 Task: Add a signature Elizabeth Parker containing With deep appreciation, Elizabeth Parker to email address softage.10@softage.net and add a folder Net promoter score
Action: Mouse moved to (98, 86)
Screenshot: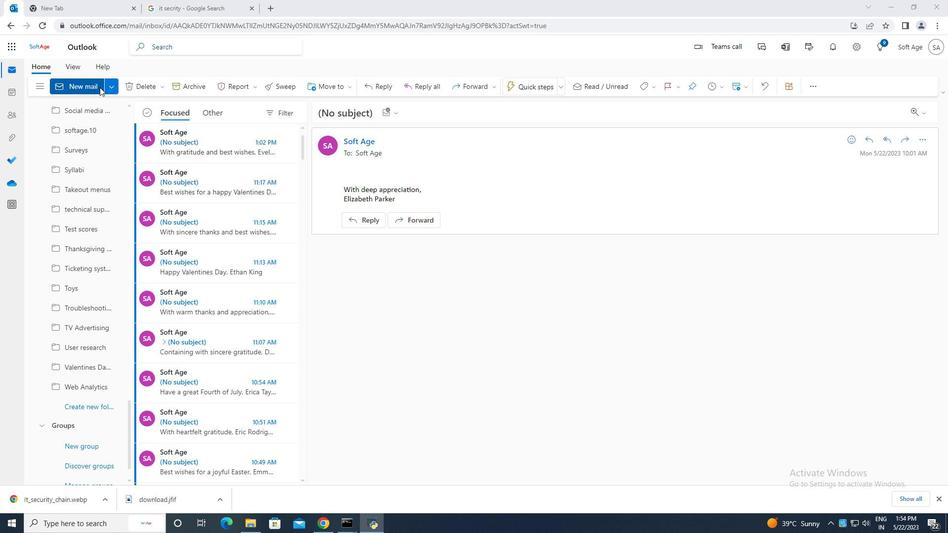 
Action: Mouse pressed left at (98, 86)
Screenshot: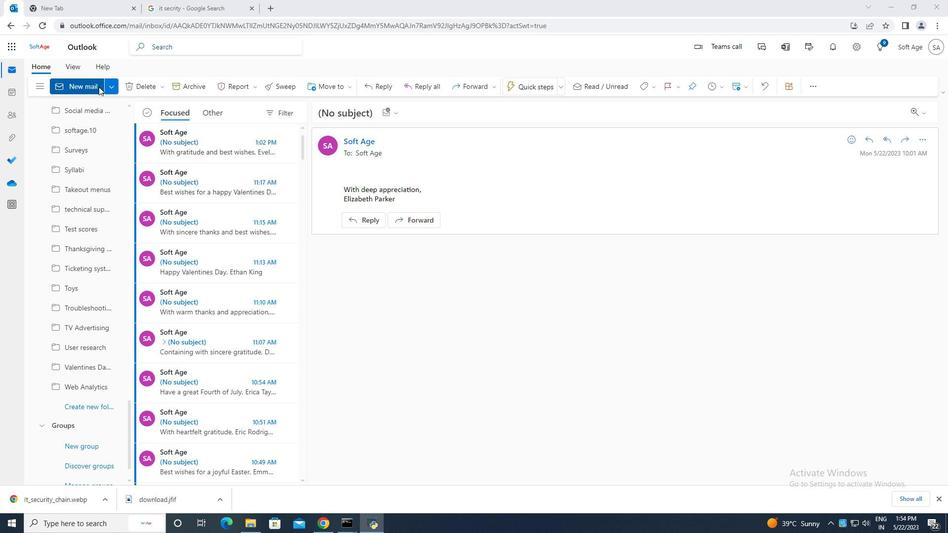 
Action: Mouse moved to (639, 85)
Screenshot: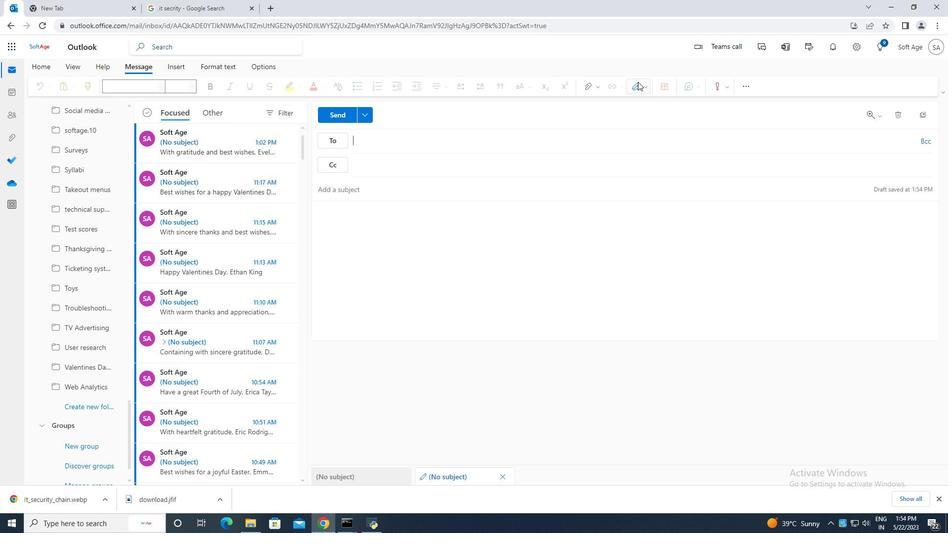 
Action: Mouse pressed left at (639, 85)
Screenshot: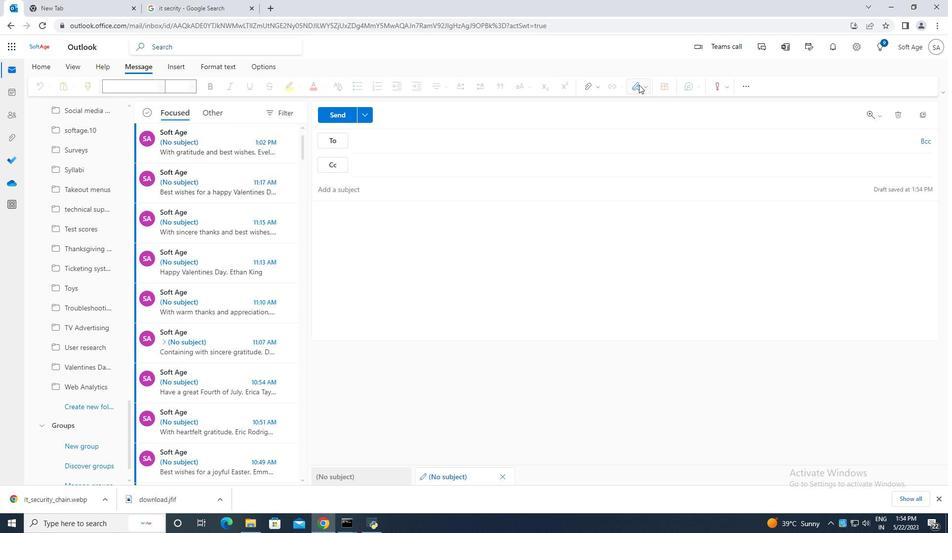 
Action: Mouse moved to (622, 127)
Screenshot: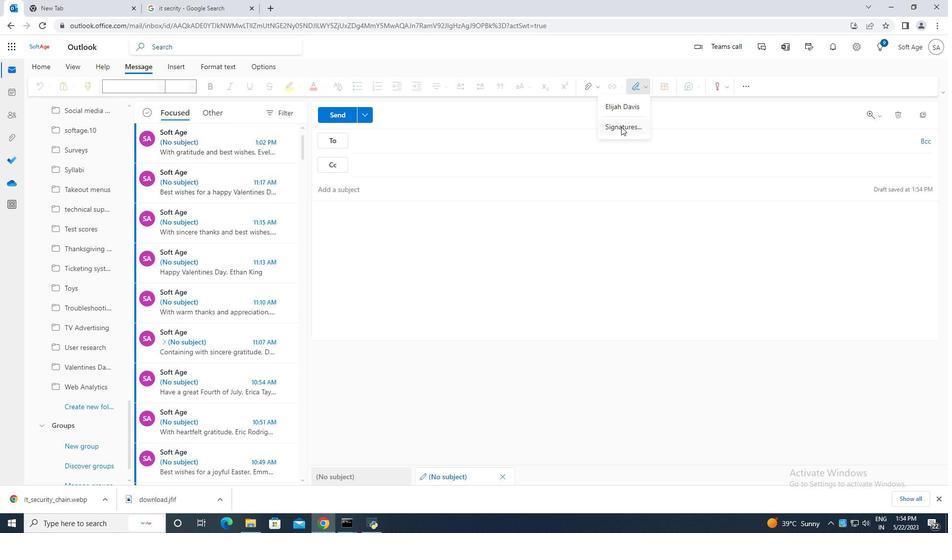 
Action: Mouse pressed left at (622, 127)
Screenshot: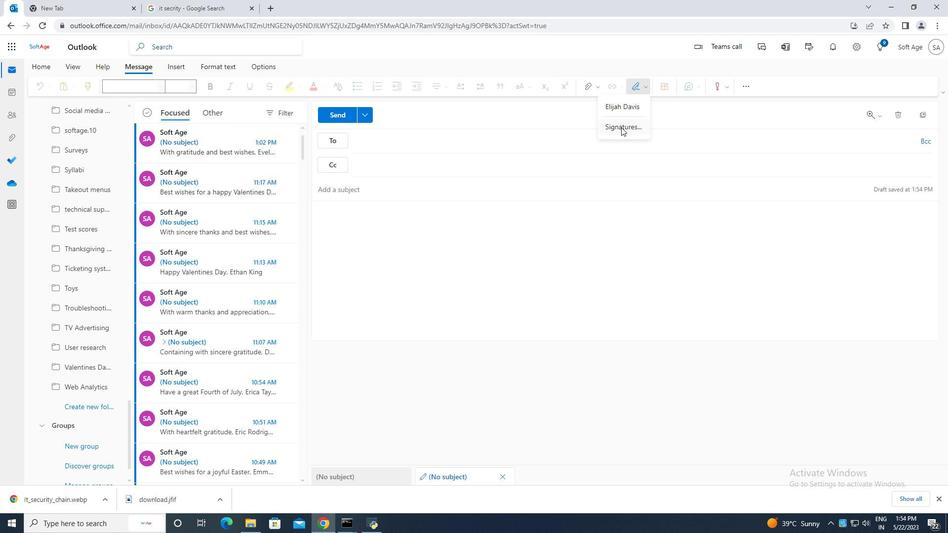 
Action: Mouse moved to (668, 167)
Screenshot: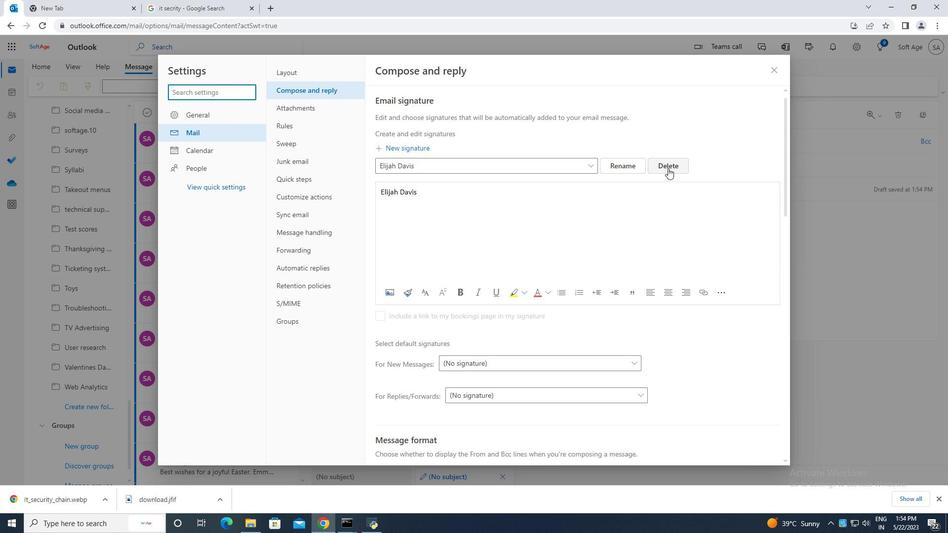 
Action: Mouse pressed left at (668, 167)
Screenshot: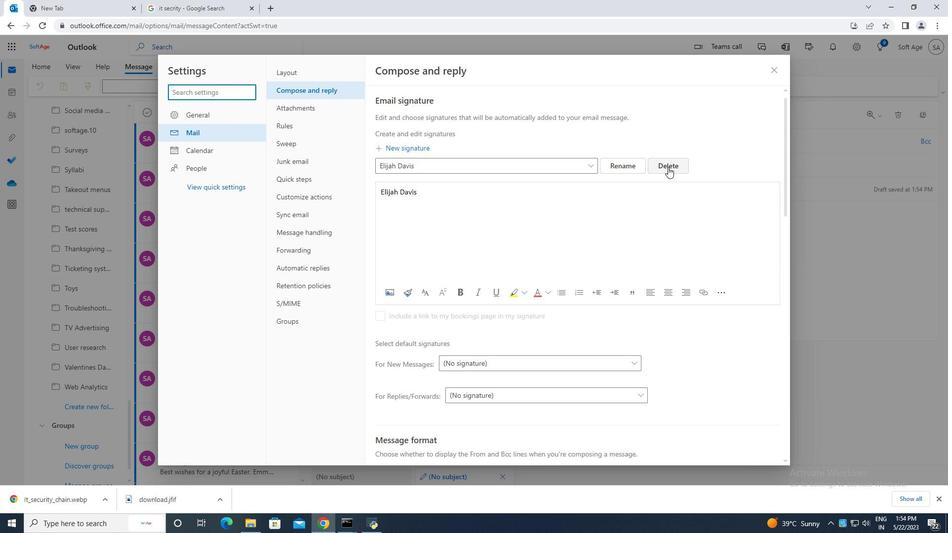 
Action: Mouse moved to (474, 165)
Screenshot: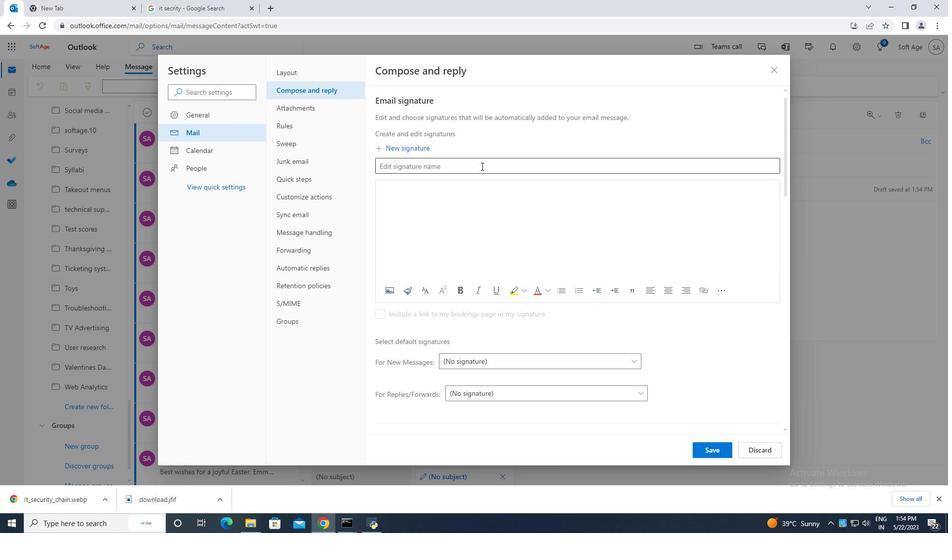 
Action: Key pressed <Key.caps_lock>E<Key.caps_lock>li
Screenshot: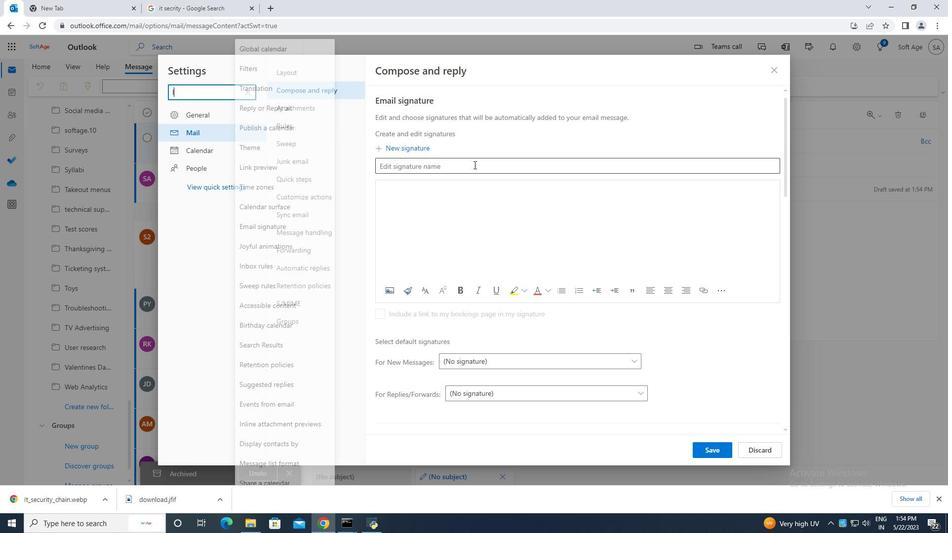 
Action: Mouse pressed left at (474, 165)
Screenshot: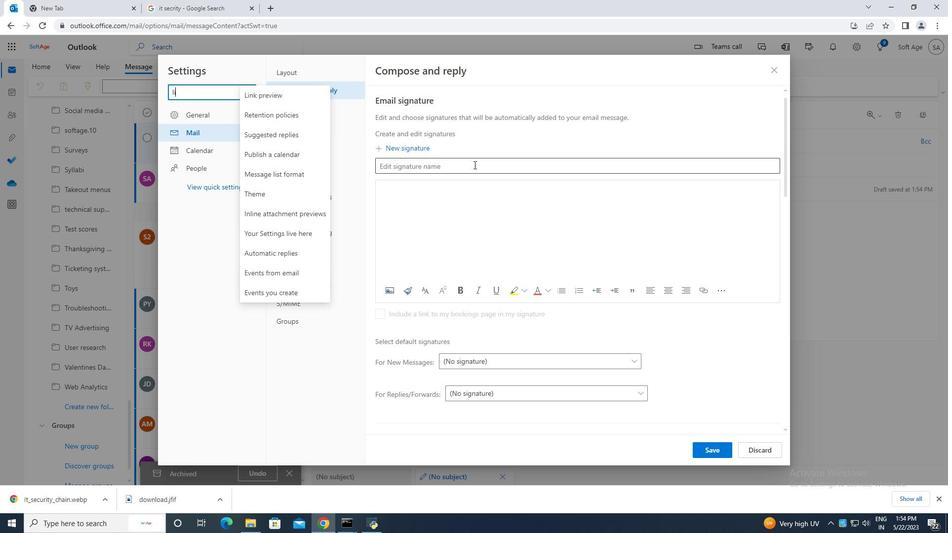 
Action: Key pressed <Key.caps_lock>E<Key.caps_lock>lizabeth<Key.space><Key.caps_lock>P<Key.caps_lock>arker
Screenshot: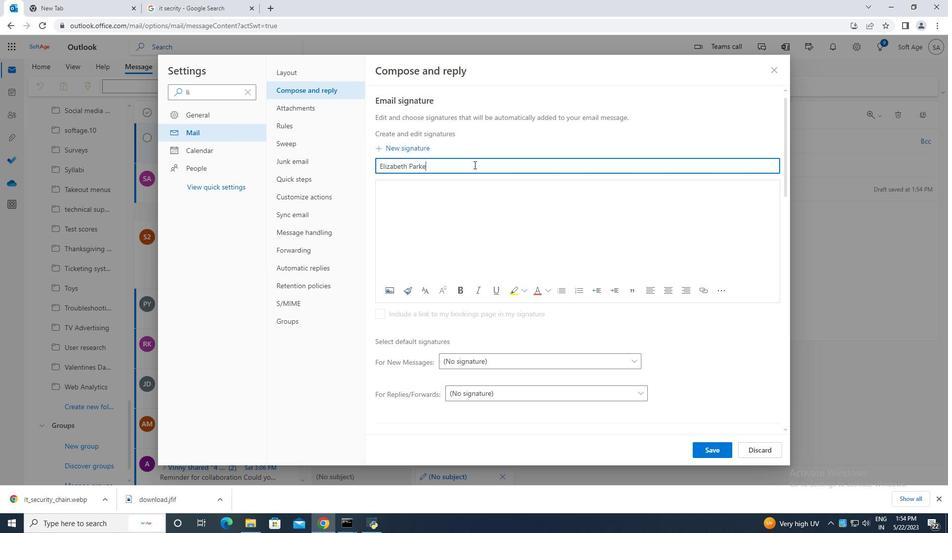 
Action: Mouse moved to (405, 186)
Screenshot: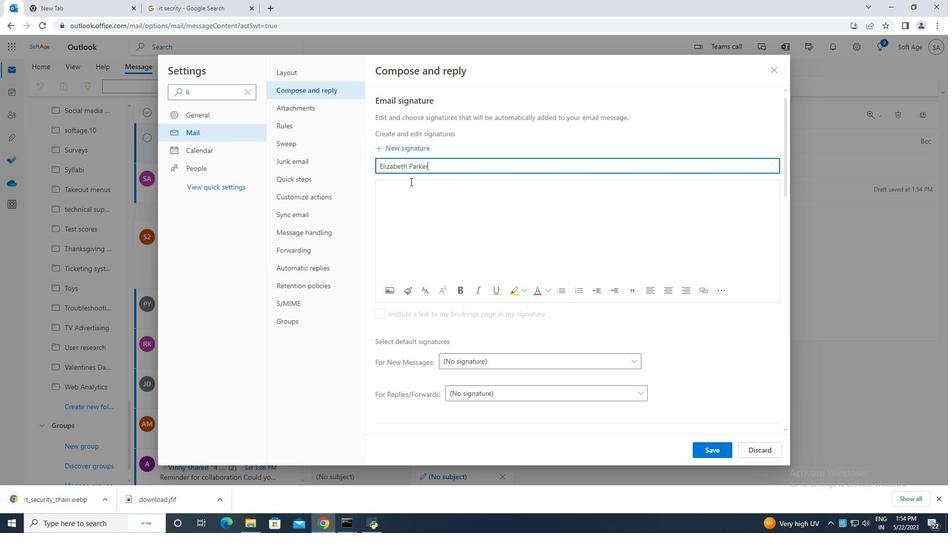 
Action: Mouse pressed left at (405, 186)
Screenshot: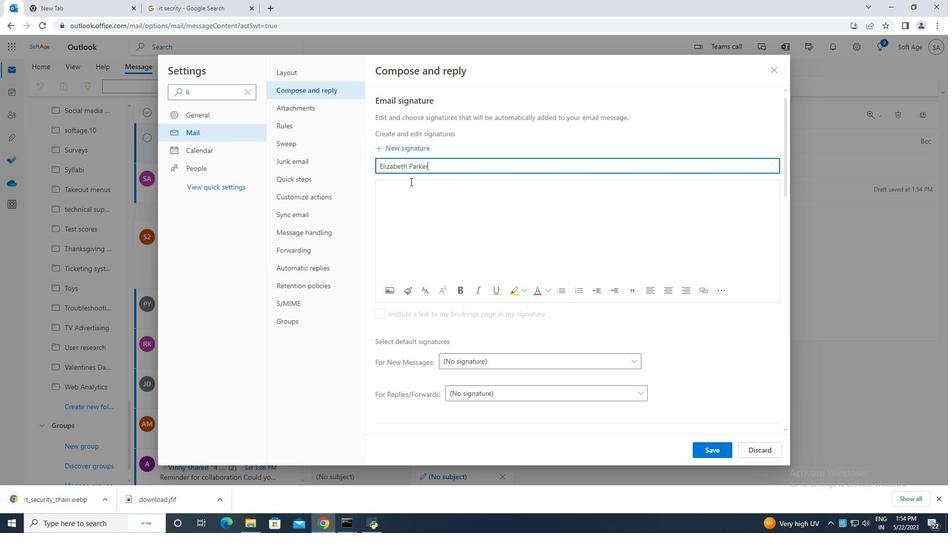 
Action: Key pressed <Key.caps_lock>E<Key.caps_lock>lizabeth<Key.space>parker
Screenshot: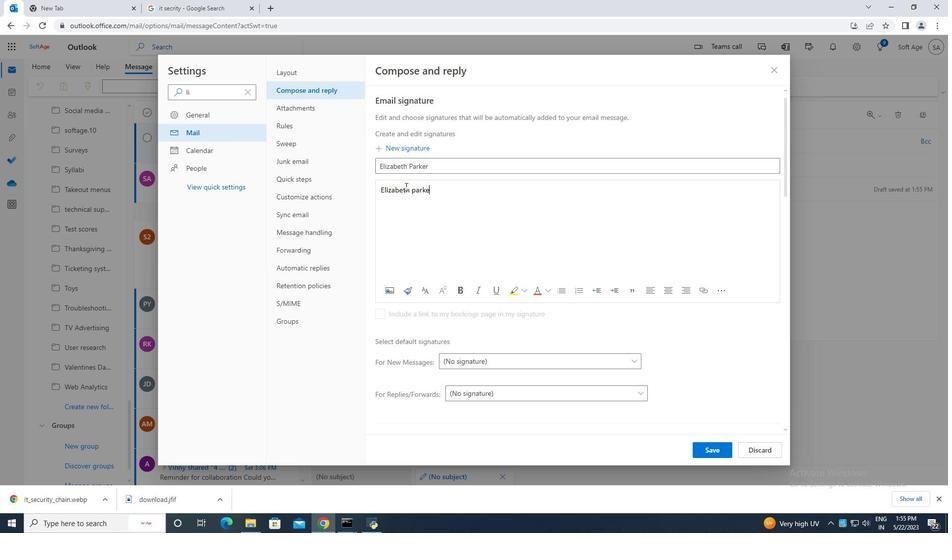 
Action: Mouse moved to (712, 452)
Screenshot: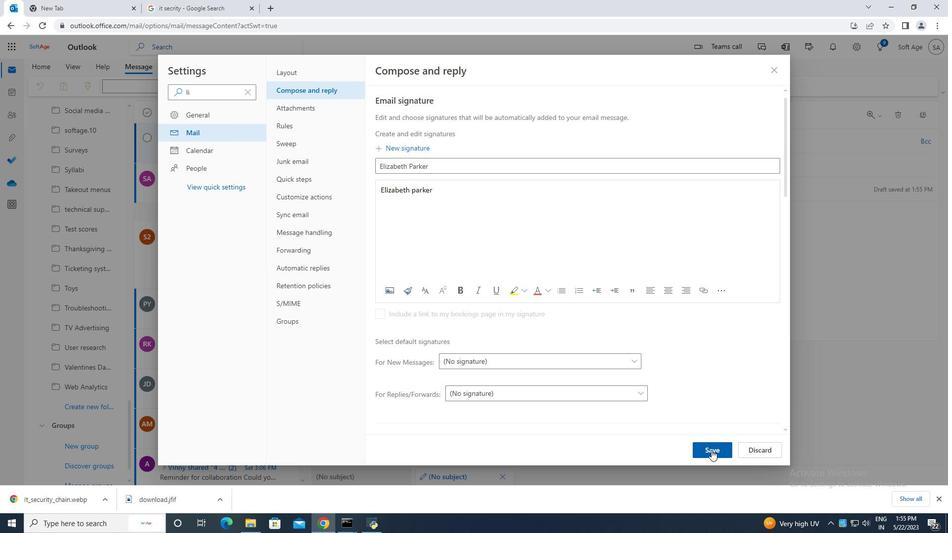 
Action: Mouse pressed left at (712, 452)
Screenshot: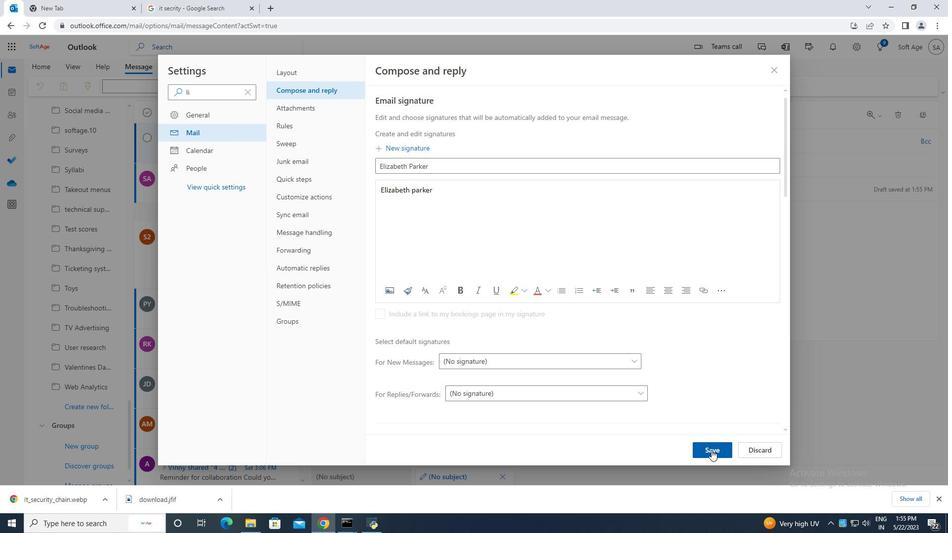 
Action: Mouse moved to (776, 69)
Screenshot: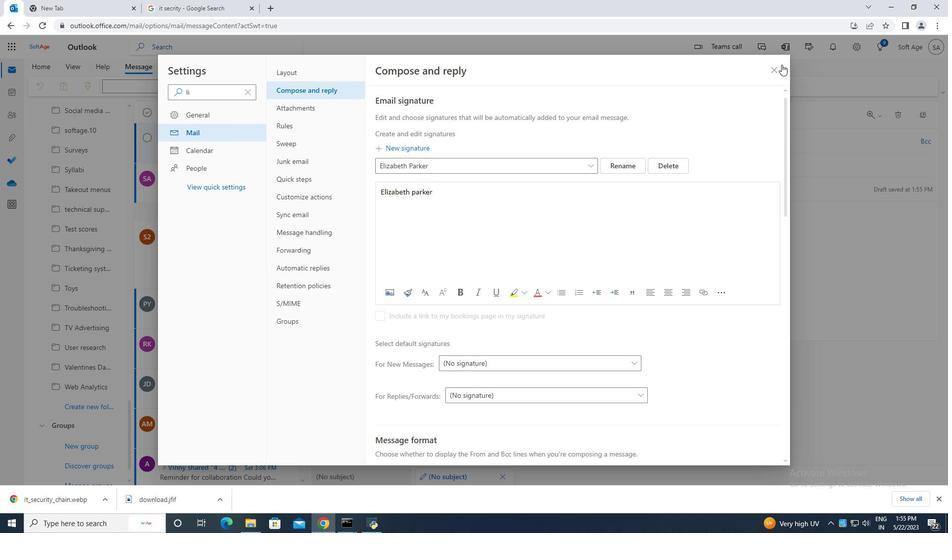 
Action: Mouse pressed left at (776, 69)
Screenshot: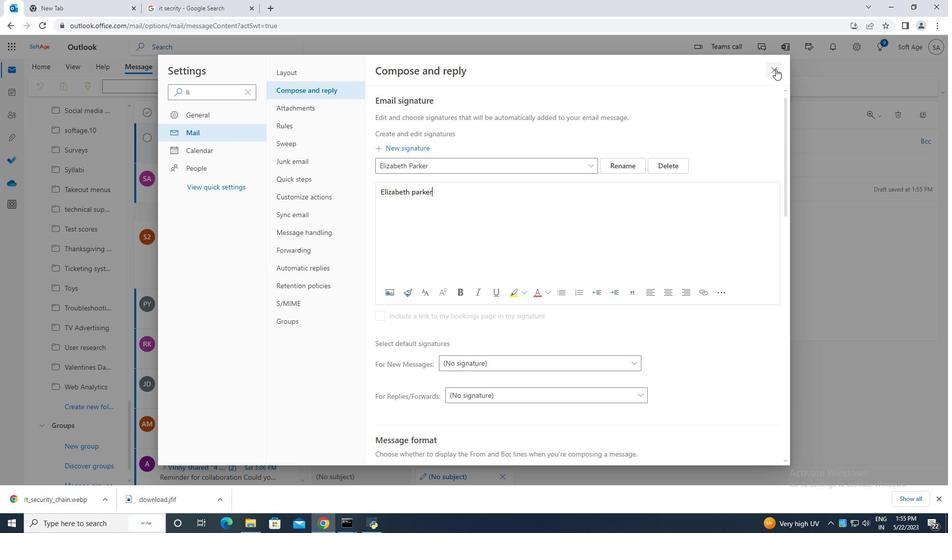 
Action: Mouse moved to (646, 87)
Screenshot: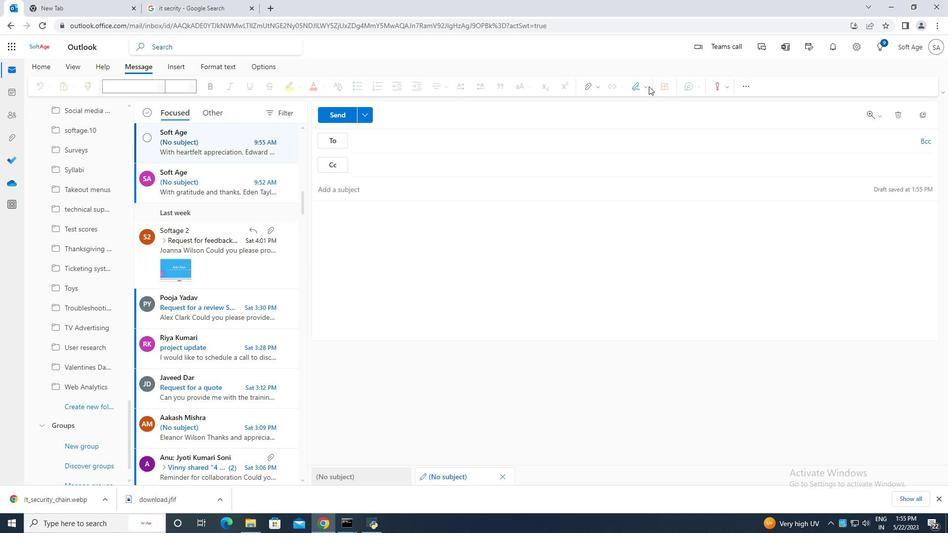 
Action: Mouse pressed left at (646, 87)
Screenshot: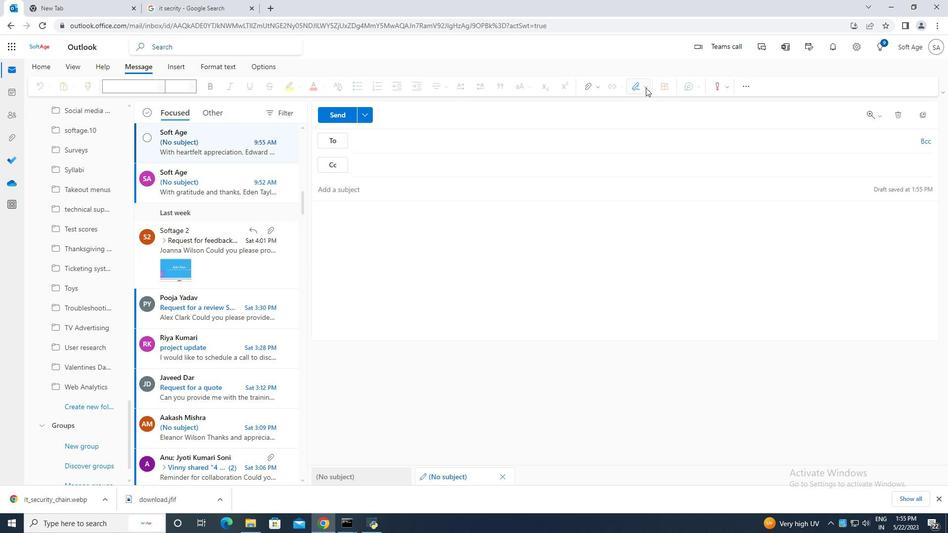 
Action: Mouse moved to (625, 103)
Screenshot: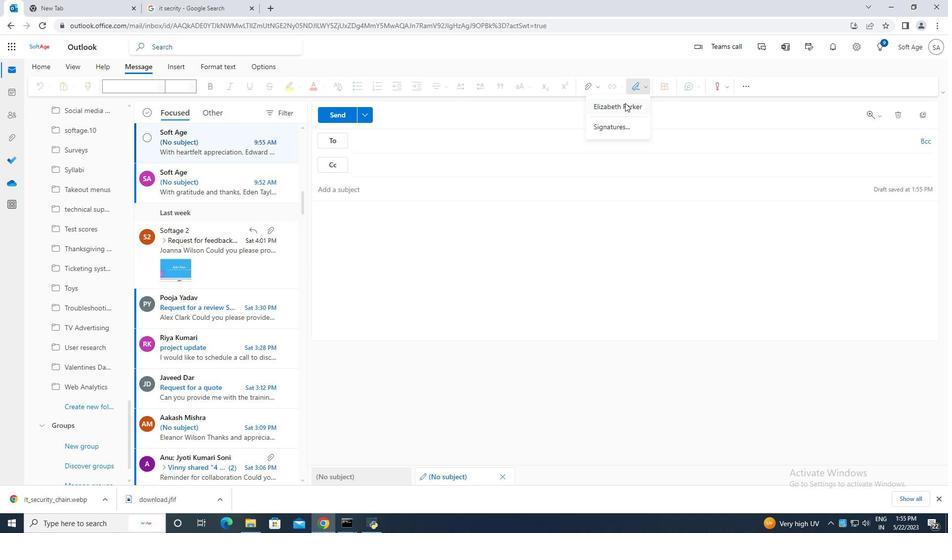 
Action: Mouse pressed left at (625, 103)
Screenshot: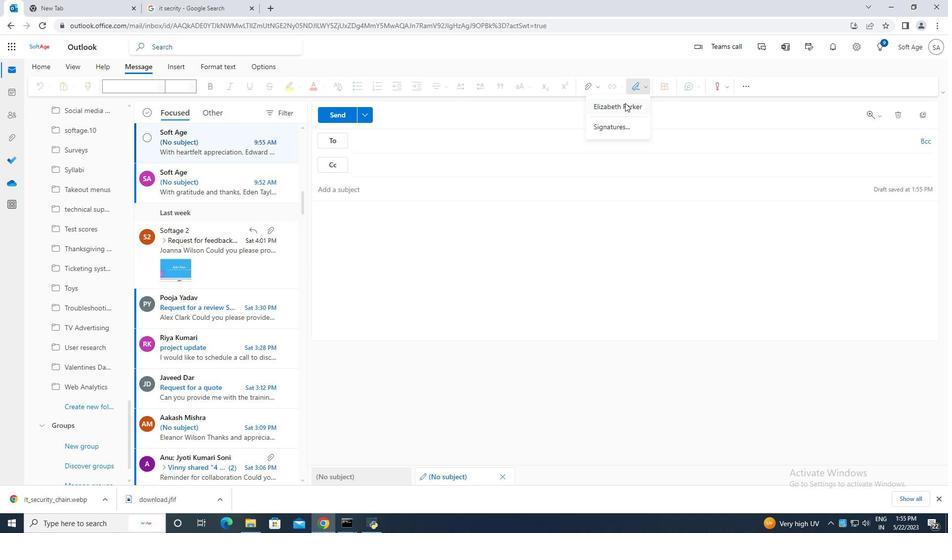 
Action: Mouse moved to (359, 212)
Screenshot: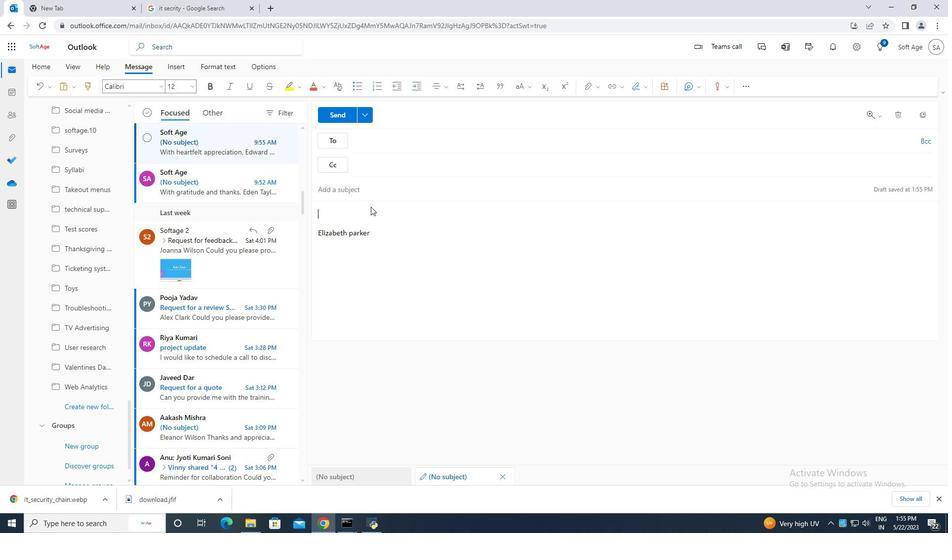 
Action: Key pressed <Key.caps_lock>C<Key.caps_lock>ontaining<Key.space>eith<Key.space>deep<Key.space><Key.left><Key.left><Key.left><Key.left><Key.left><Key.left><Key.left><Key.left><Key.left><Key.left><Key.right><Key.backspace>wi<Key.down>
Screenshot: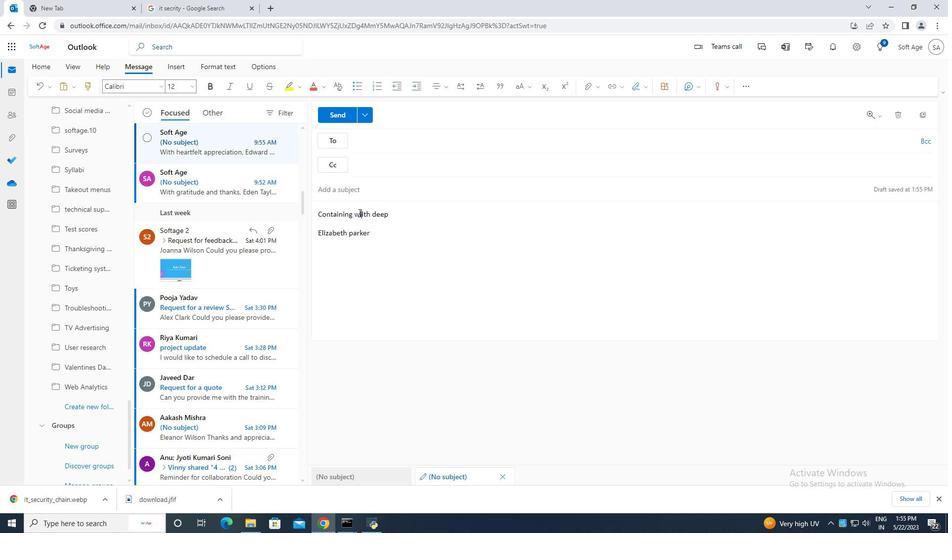 
Action: Mouse moved to (360, 216)
Screenshot: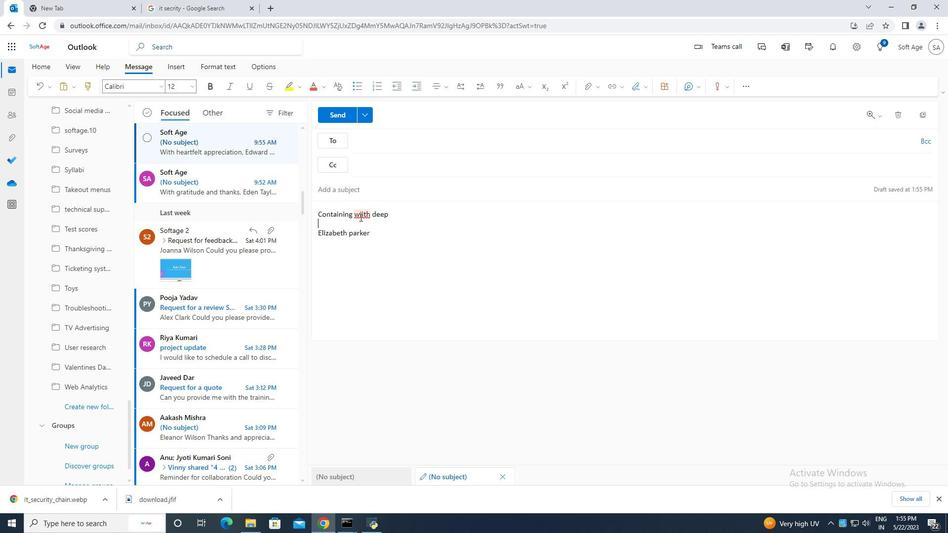 
Action: Mouse pressed left at (360, 216)
Screenshot: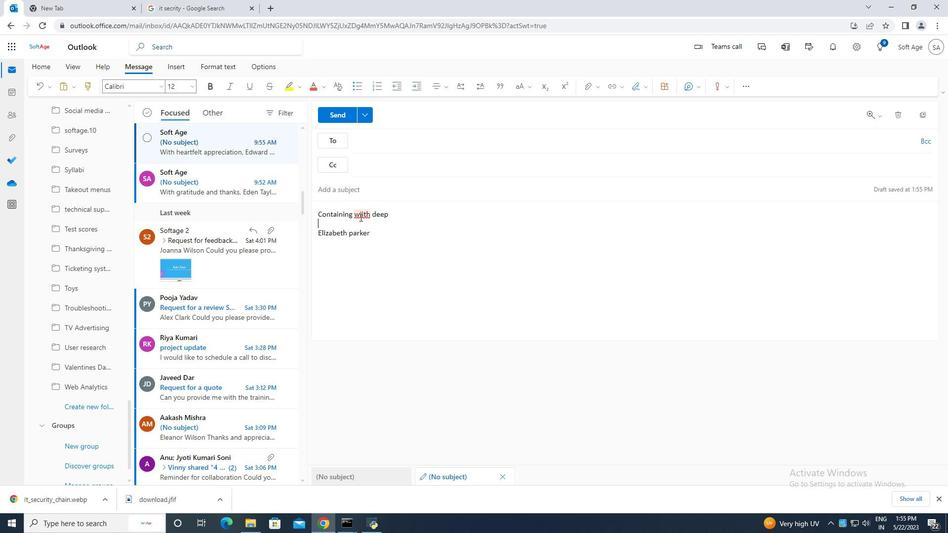 
Action: Mouse moved to (363, 214)
Screenshot: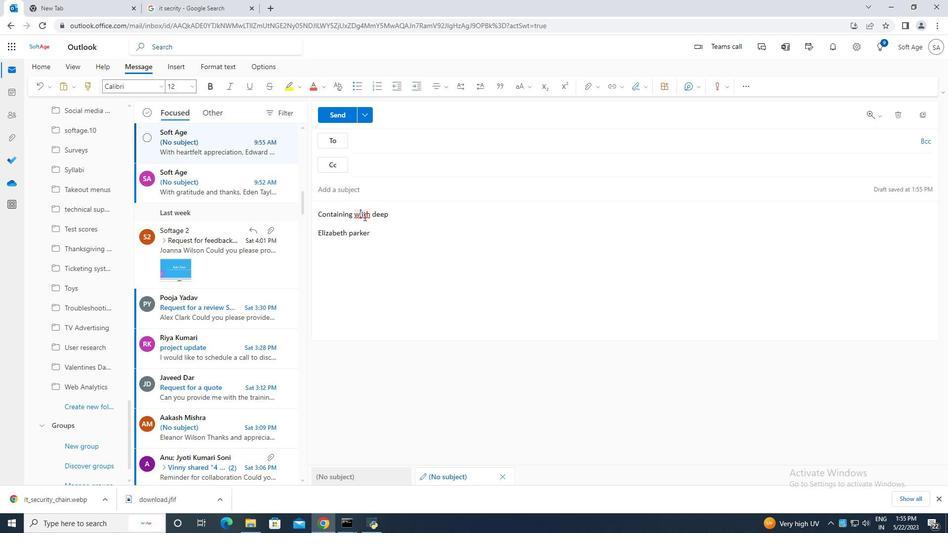 
Action: Mouse pressed left at (363, 214)
Screenshot: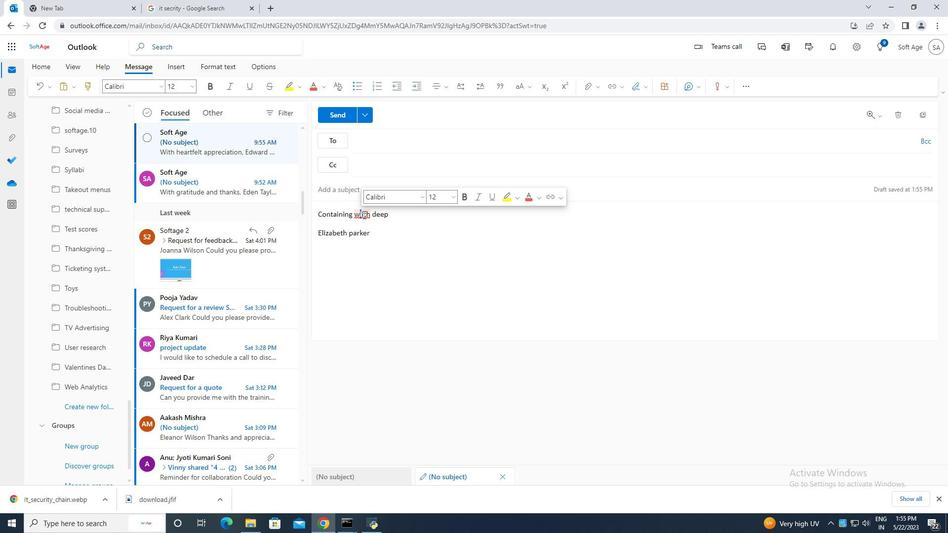 
Action: Mouse moved to (364, 214)
Screenshot: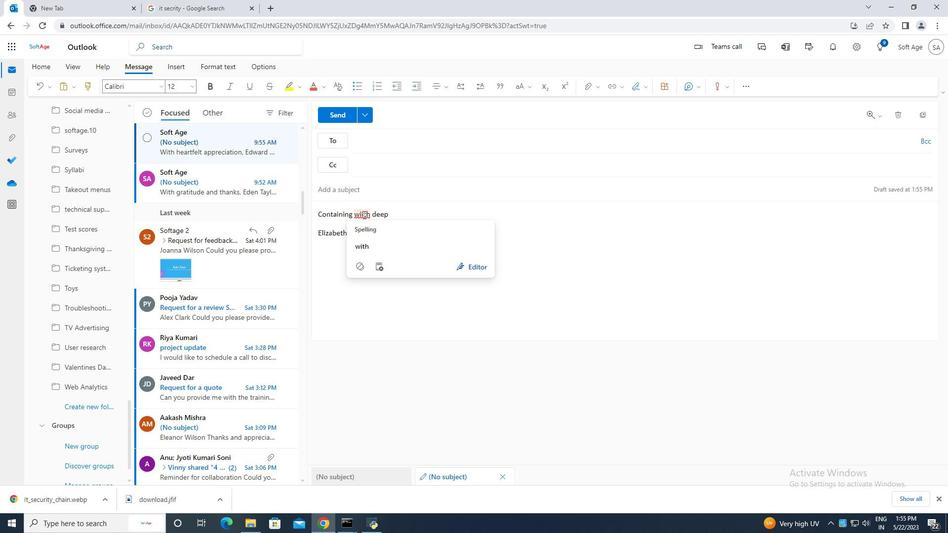 
Action: Key pressed <Key.backspace>
Screenshot: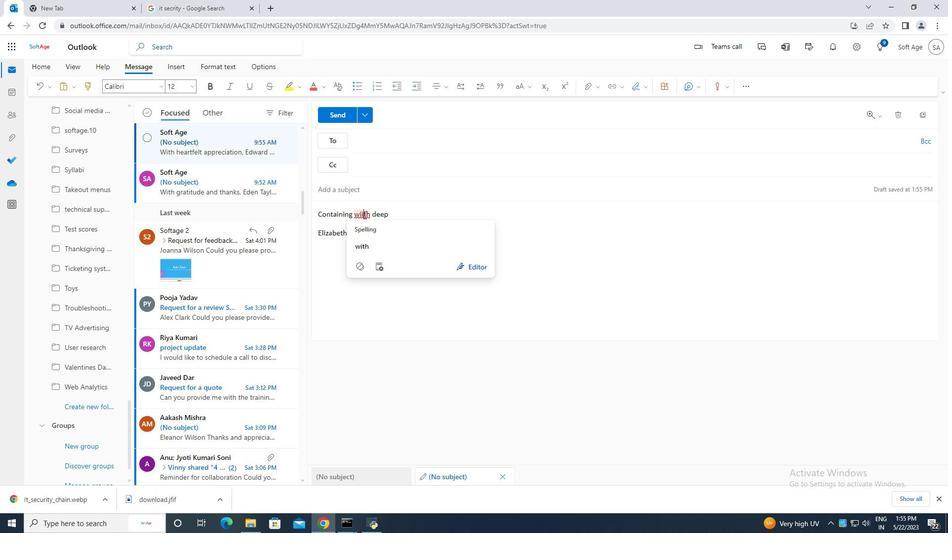 
Action: Mouse moved to (411, 221)
Screenshot: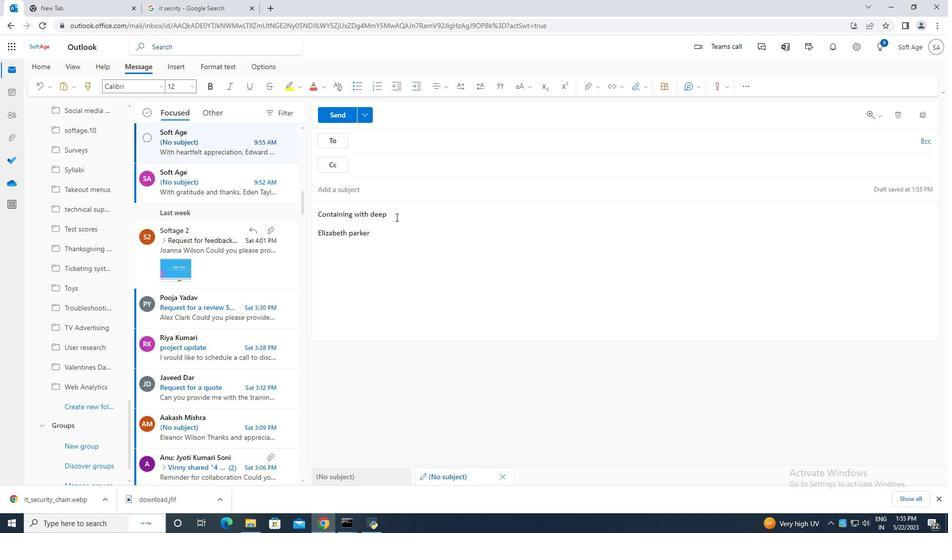 
Action: Mouse pressed left at (411, 221)
Screenshot: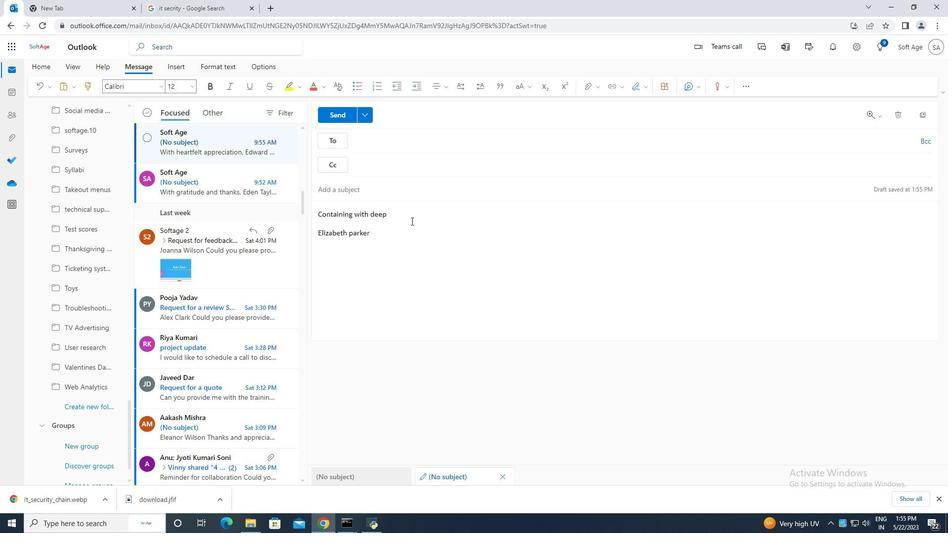 
Action: Mouse moved to (411, 216)
Screenshot: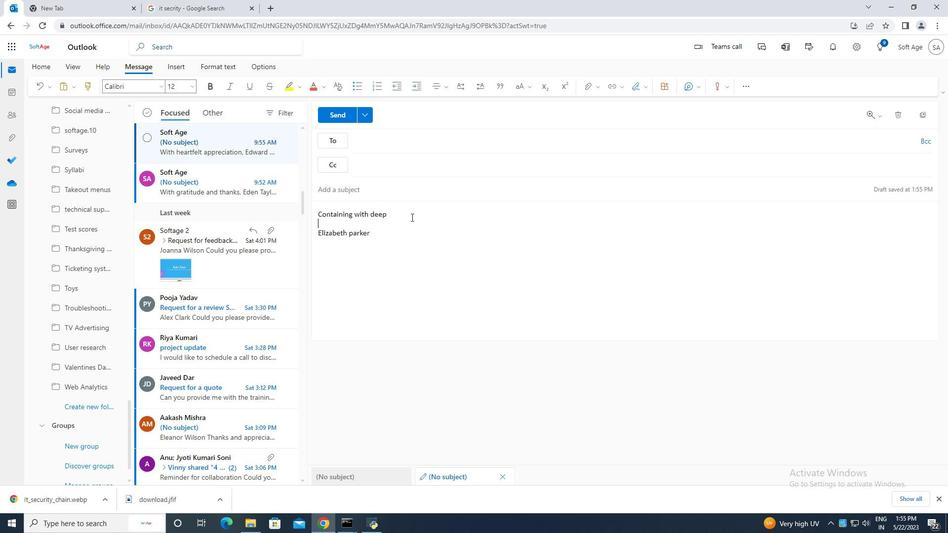 
Action: Mouse pressed left at (411, 216)
Screenshot: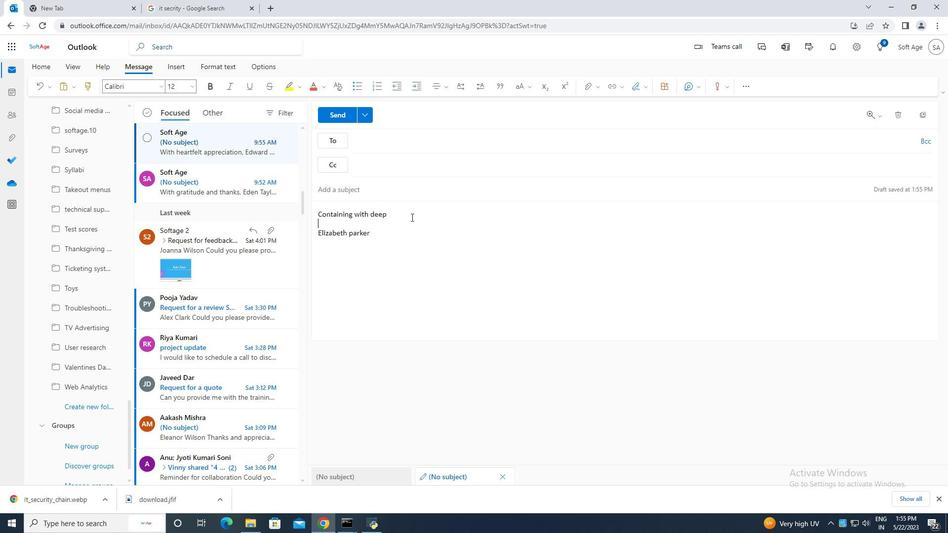 
Action: Key pressed appreciation,
Screenshot: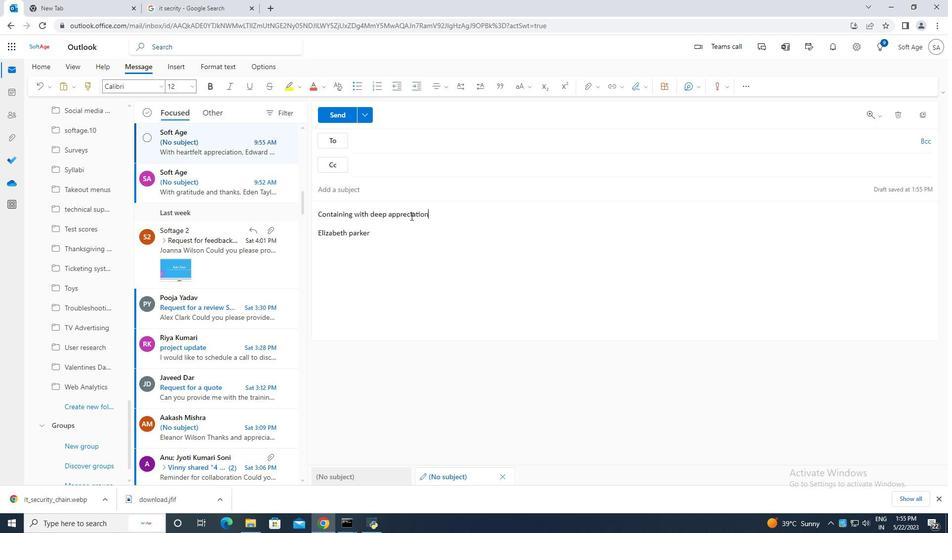 
Action: Mouse moved to (422, 140)
Screenshot: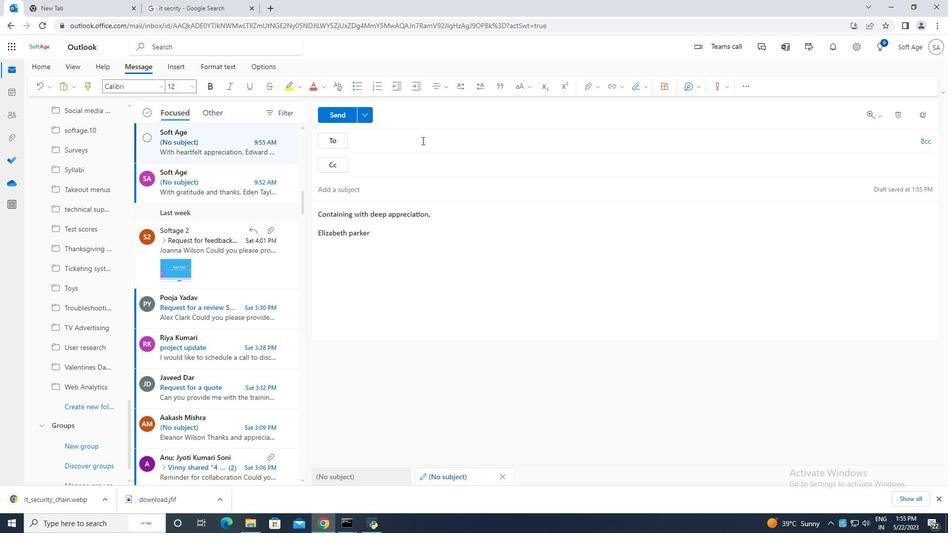 
Action: Mouse pressed left at (422, 140)
Screenshot: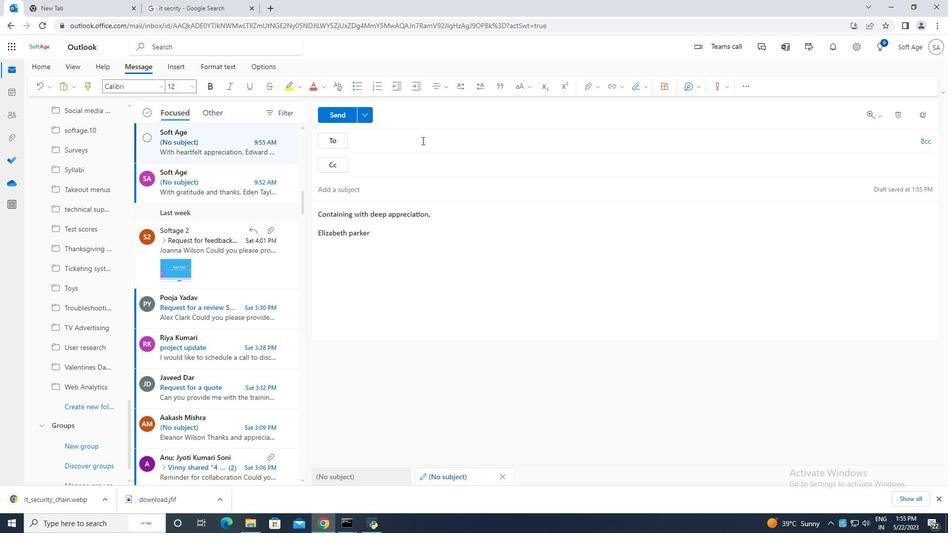 
Action: Key pressed softage.10
Screenshot: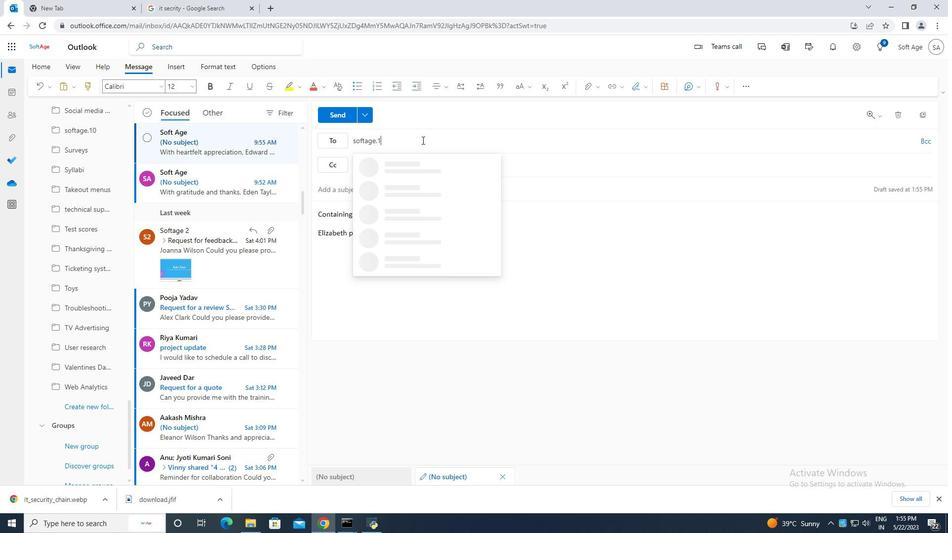 
Action: Mouse moved to (454, 187)
Screenshot: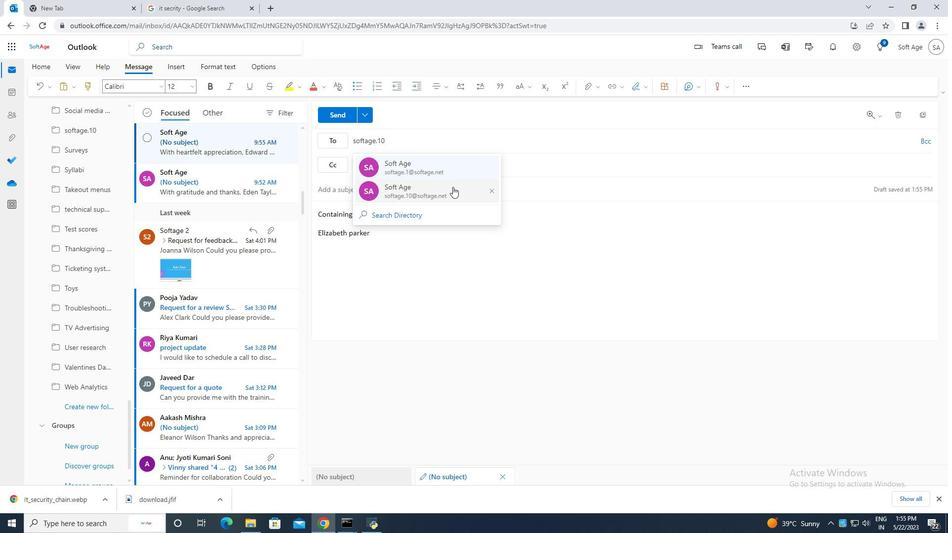 
Action: Mouse pressed left at (454, 187)
Screenshot: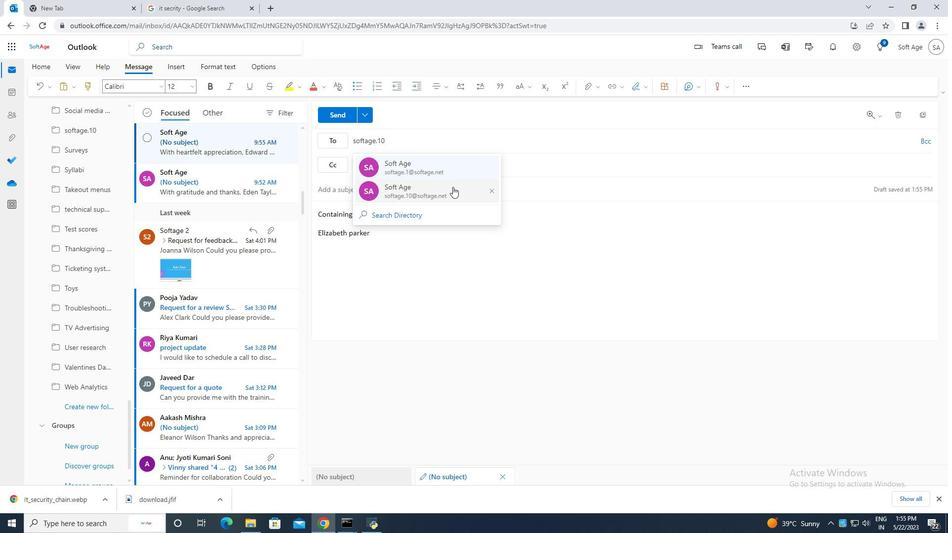 
Action: Mouse moved to (95, 410)
Screenshot: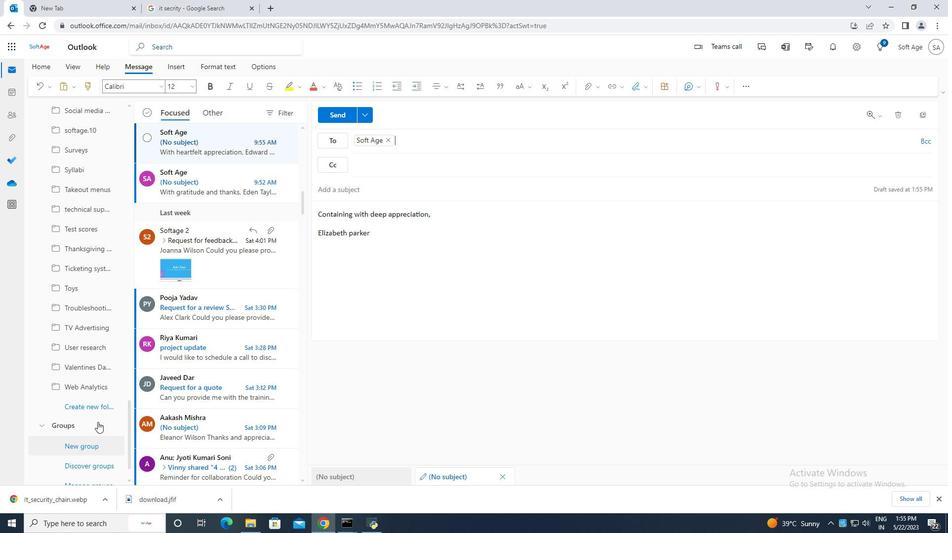 
Action: Mouse pressed left at (95, 410)
Screenshot: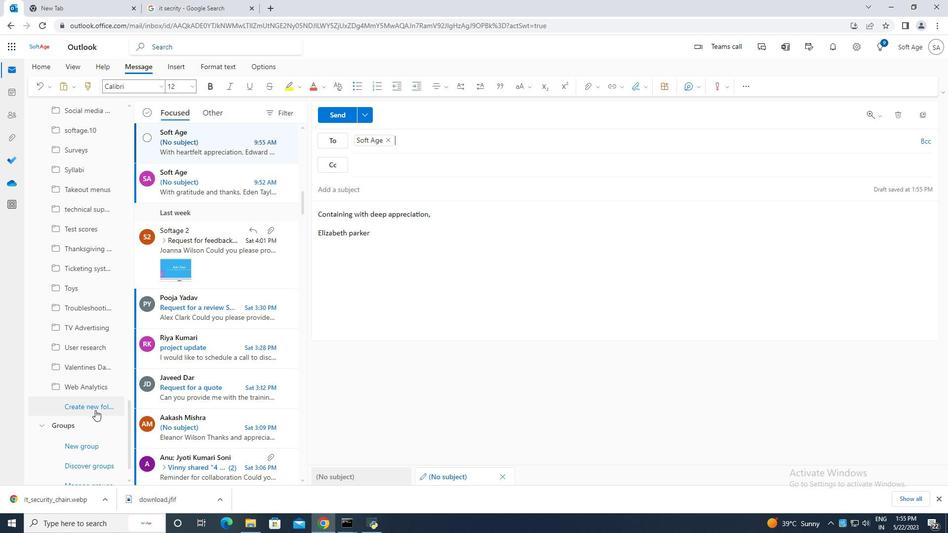 
Action: Key pressed promoto<Key.backspace>er<Key.space>score
Screenshot: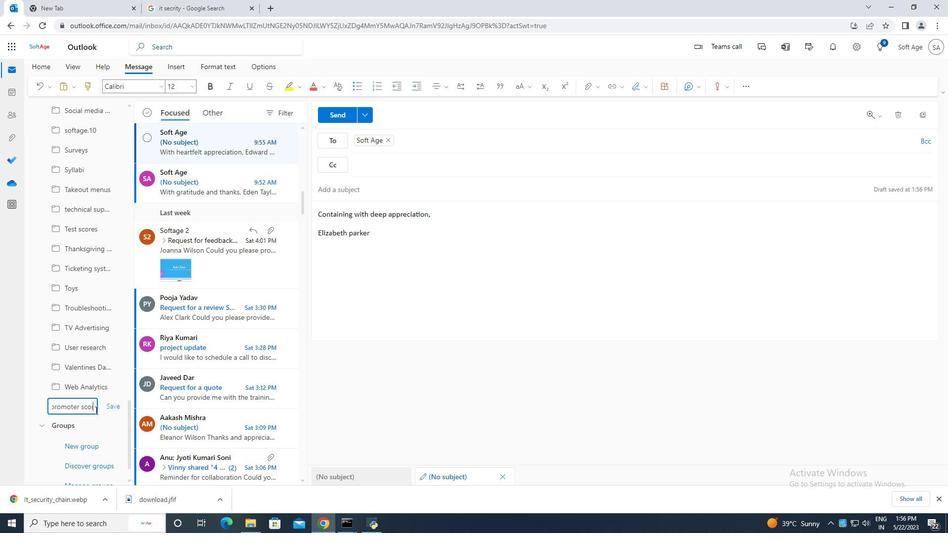 
Action: Mouse moved to (120, 408)
Screenshot: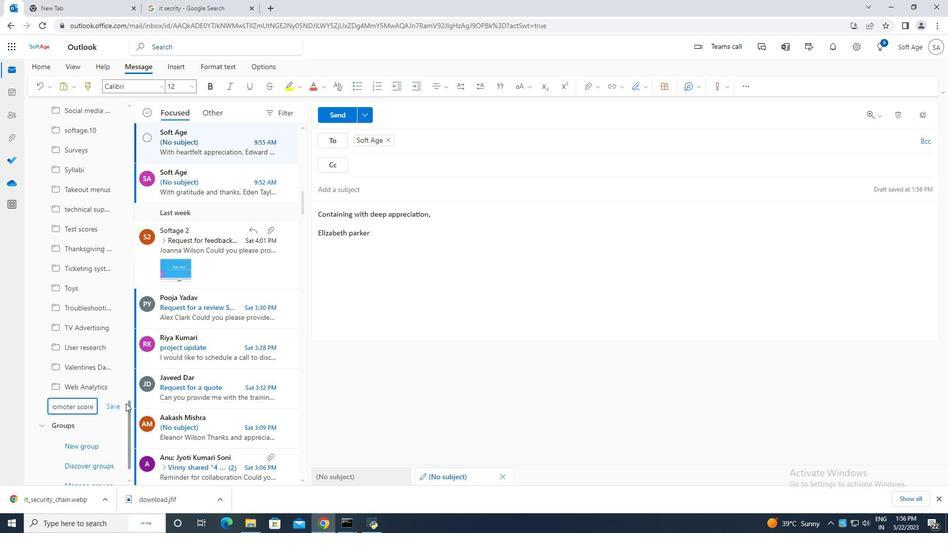 
Action: Mouse pressed left at (120, 408)
Screenshot: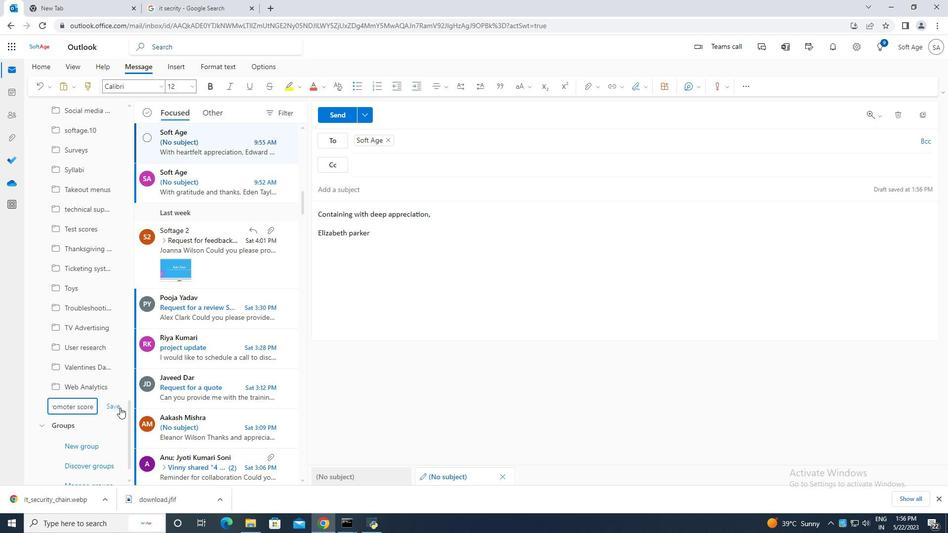 
Action: Mouse moved to (339, 116)
Screenshot: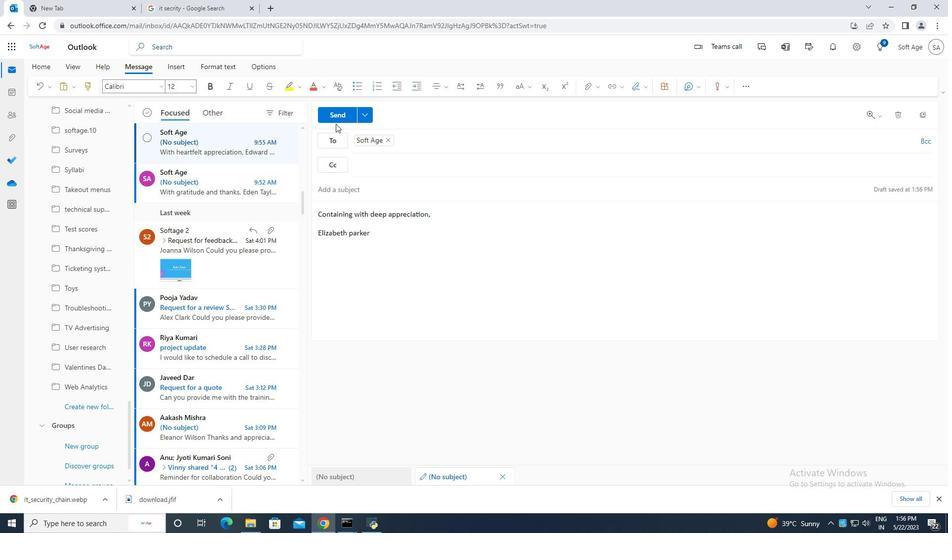 
Action: Mouse pressed left at (339, 116)
Screenshot: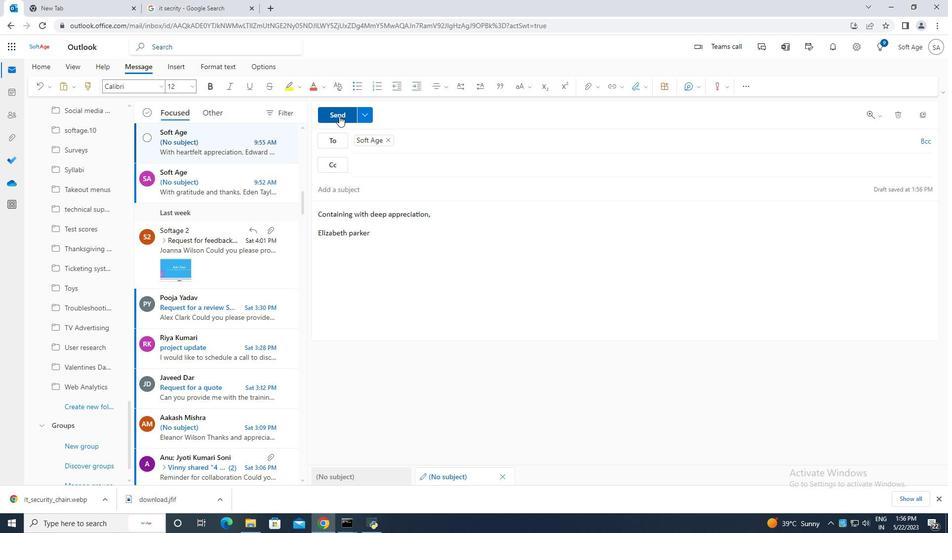 
Action: Mouse moved to (466, 285)
Screenshot: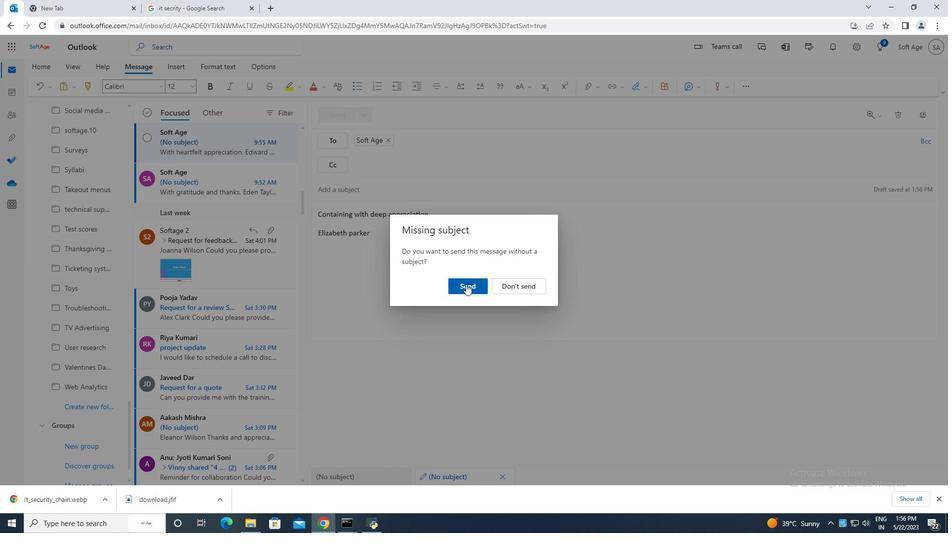 
Action: Mouse pressed left at (466, 285)
Screenshot: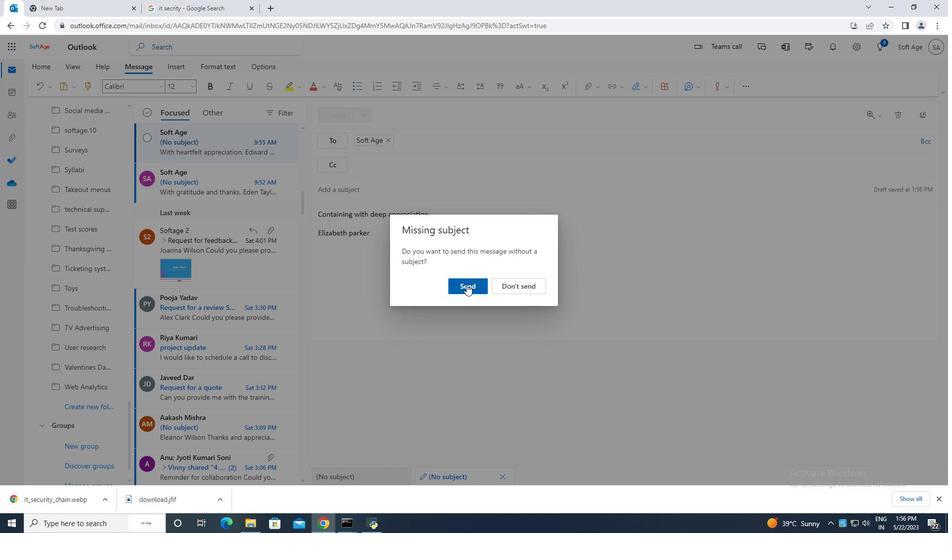 
Action: Mouse moved to (355, 277)
Screenshot: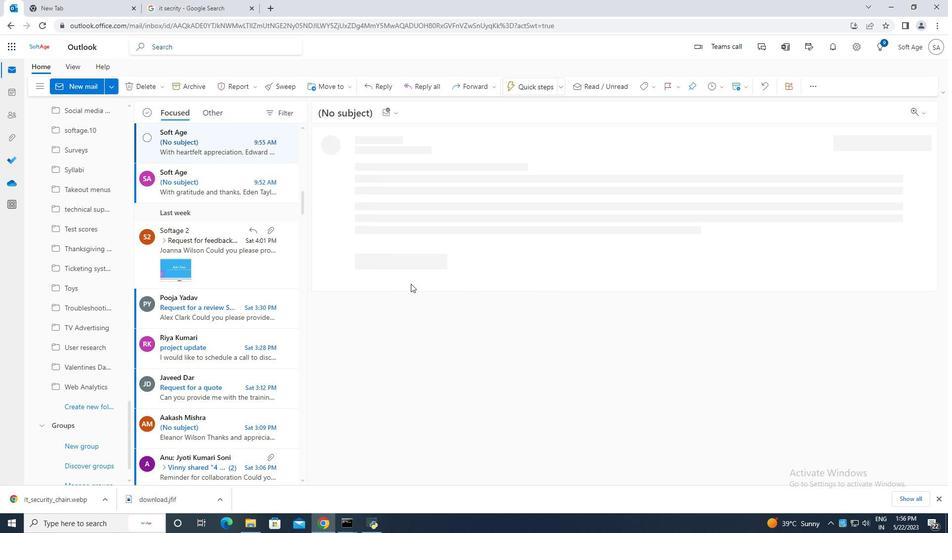 
